 Task: Turn off notify network.
Action: Mouse moved to (342, 341)
Screenshot: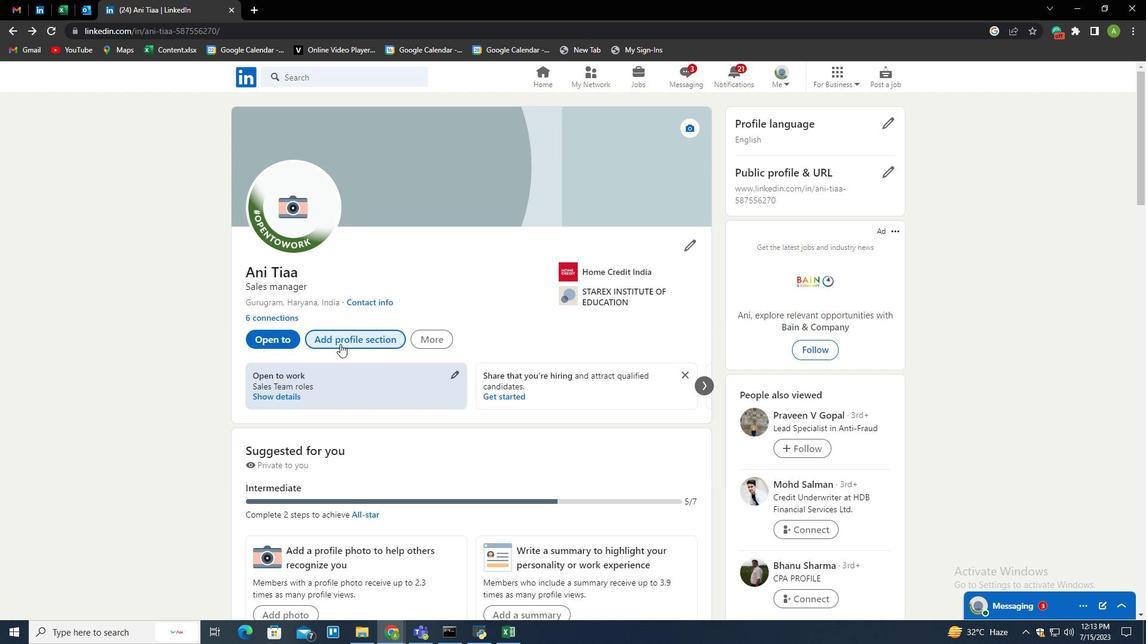 
Action: Mouse pressed left at (342, 341)
Screenshot: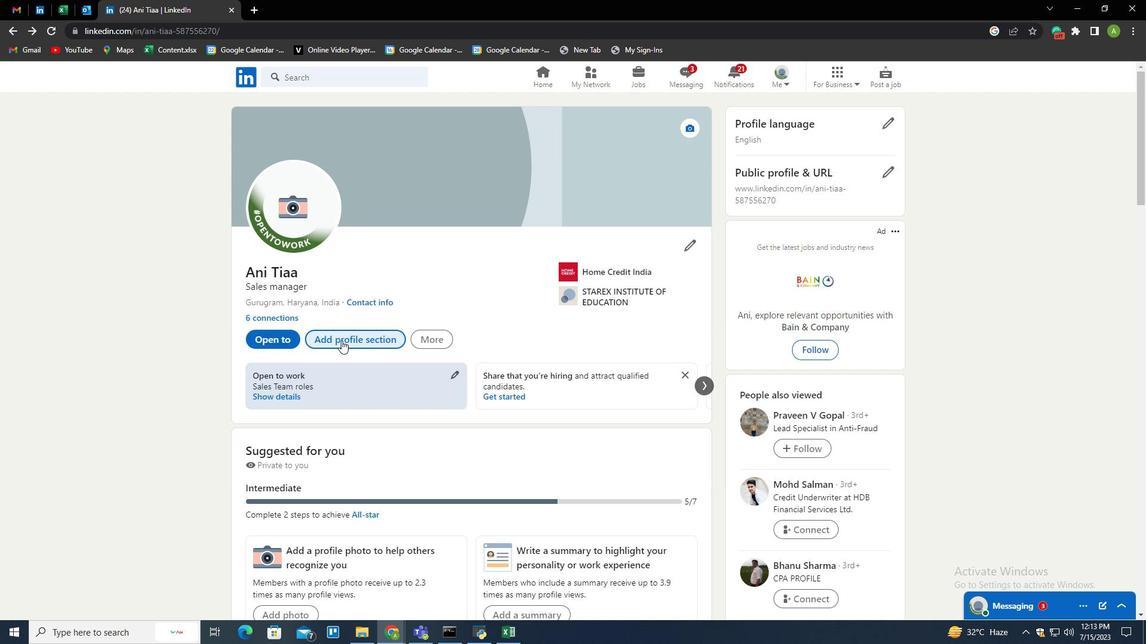 
Action: Mouse moved to (713, 130)
Screenshot: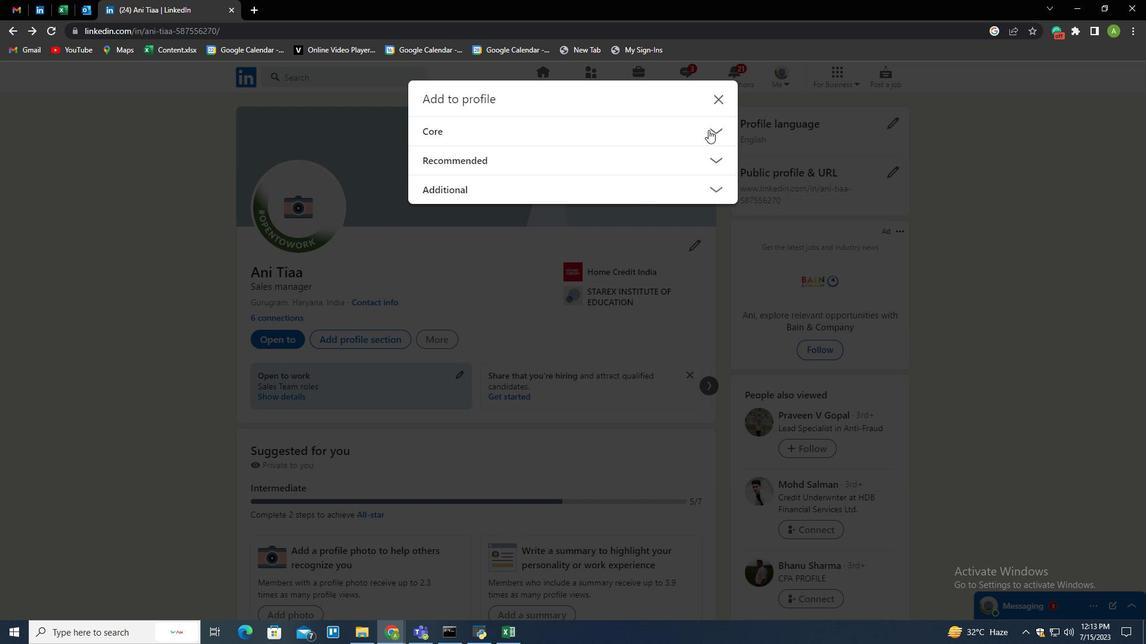 
Action: Mouse pressed left at (713, 130)
Screenshot: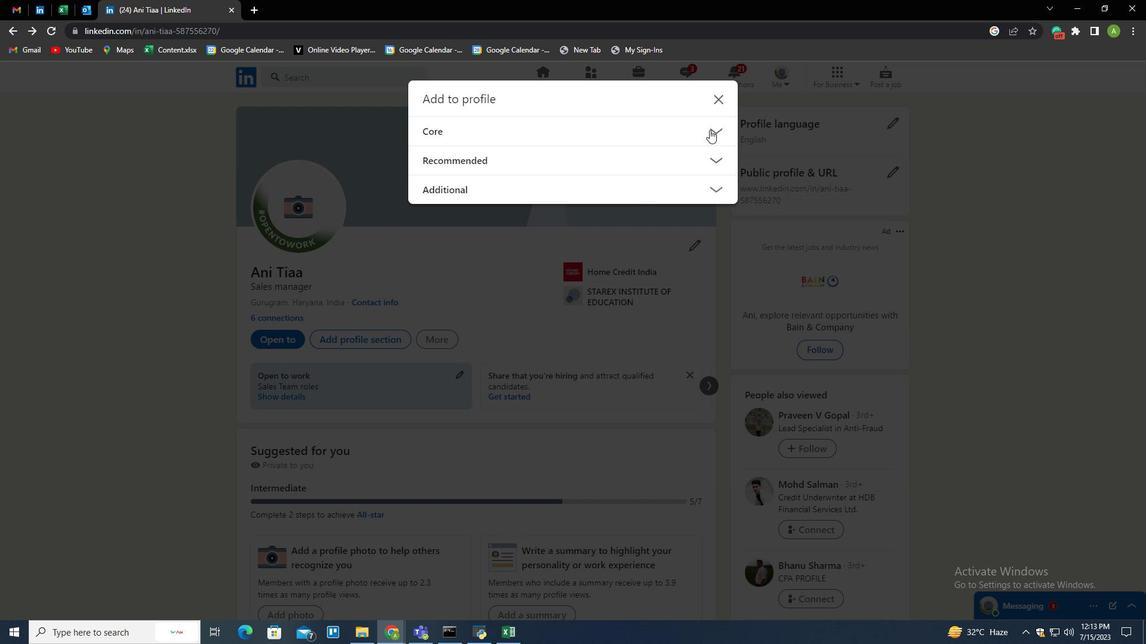 
Action: Mouse moved to (443, 234)
Screenshot: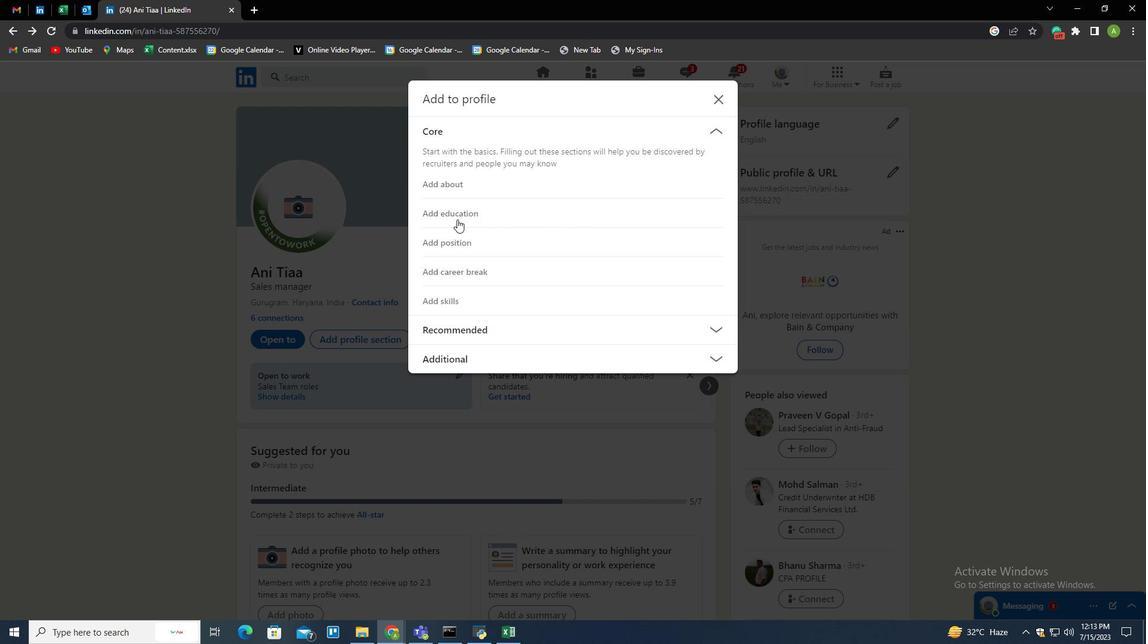 
Action: Mouse pressed left at (443, 234)
Screenshot: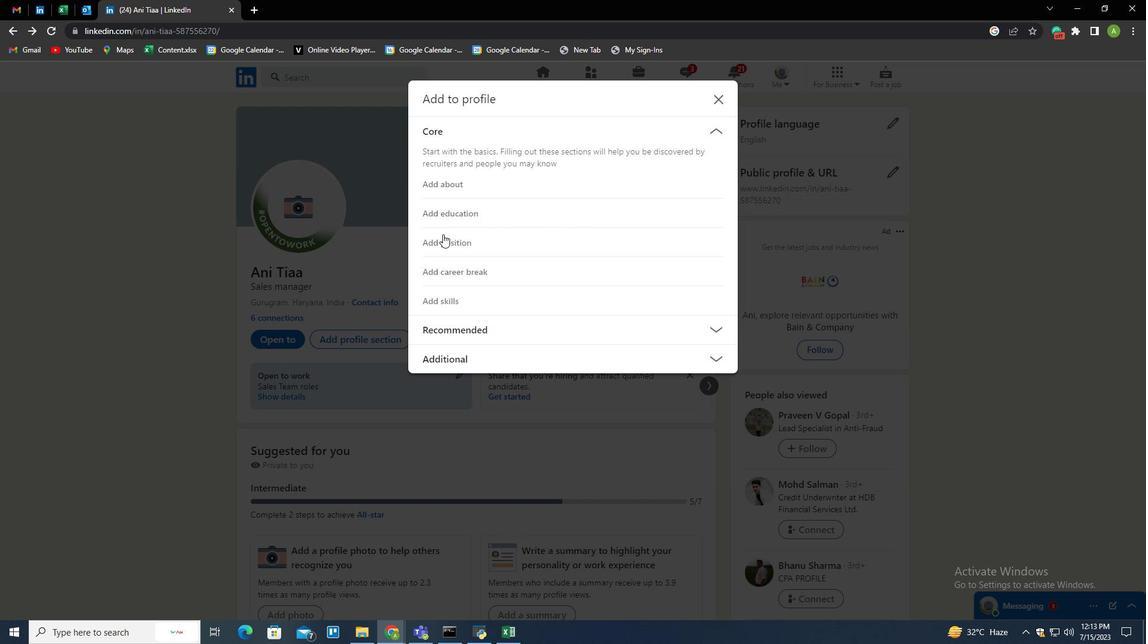 
Action: Mouse moved to (748, 142)
Screenshot: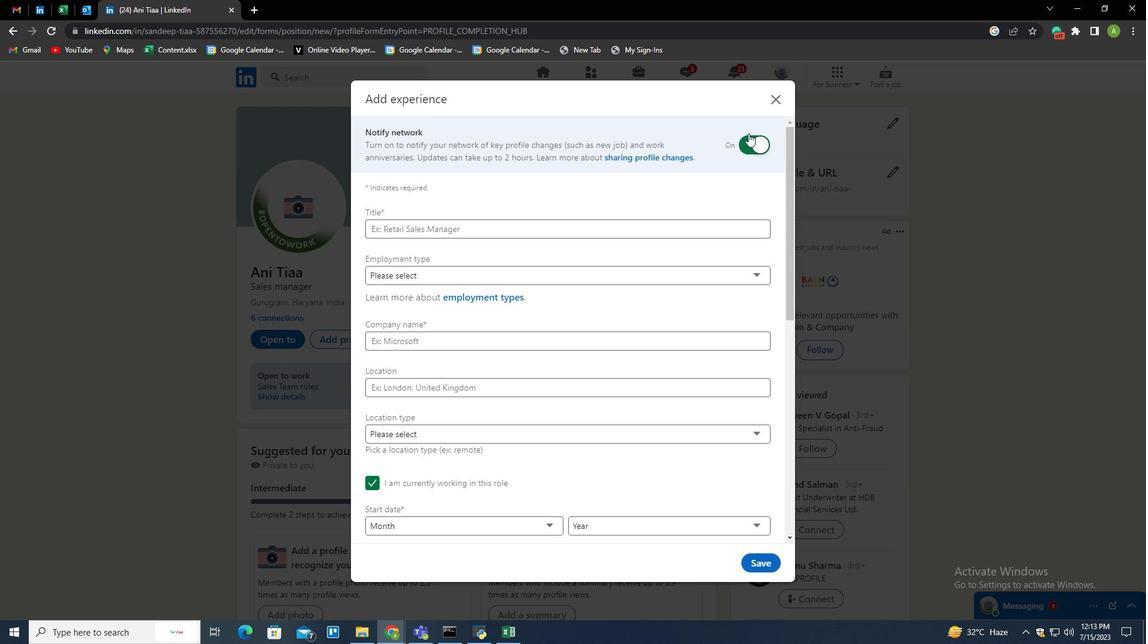 
Action: Mouse pressed left at (748, 142)
Screenshot: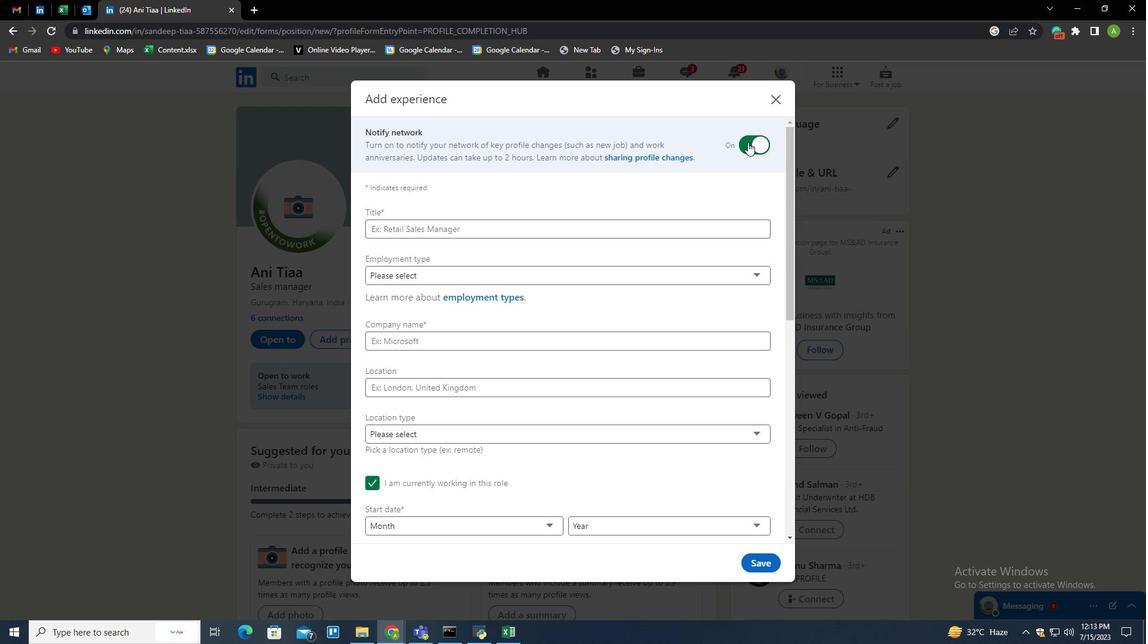 
Action: Mouse moved to (726, 203)
Screenshot: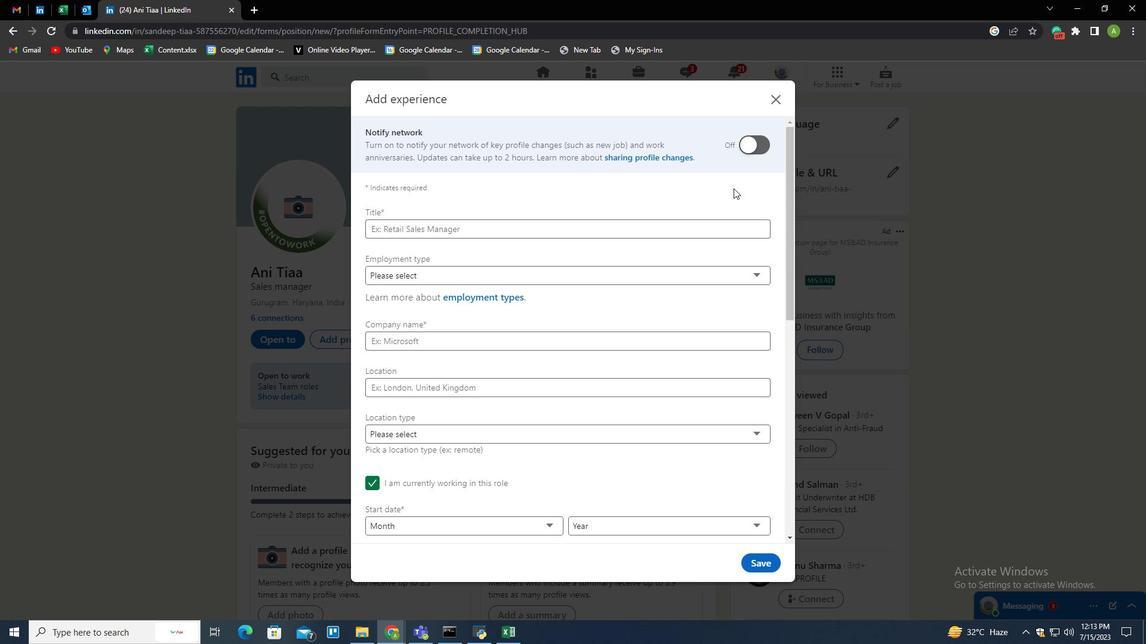 
